 Task: Reply to email with the signature Dean Flores with the subject 'Request for a meeting agenda' from softage.1@softage.net with the message 'Please let me know if there are any delays in the project schedule.'
Action: Mouse moved to (860, 223)
Screenshot: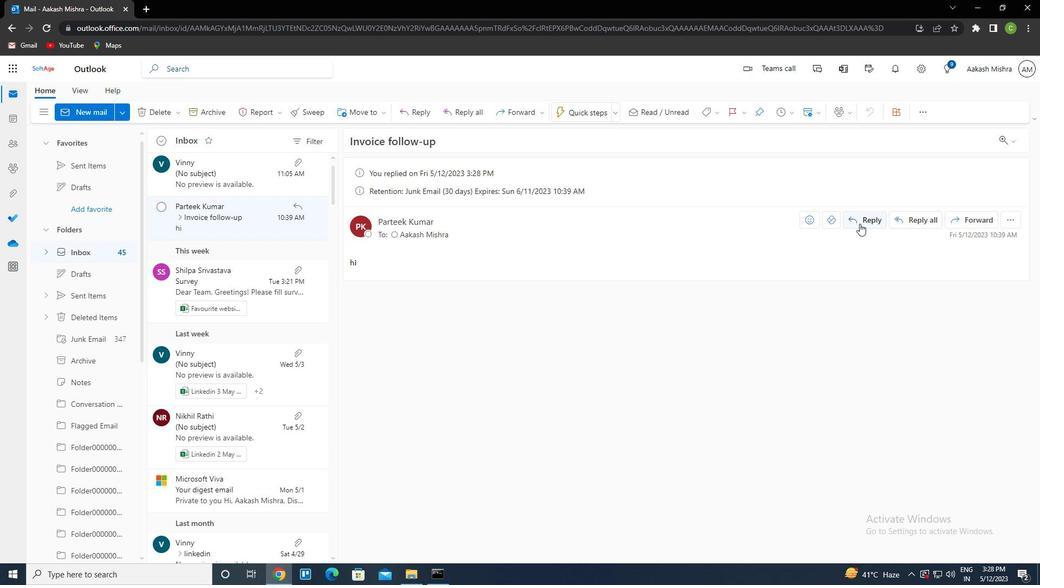 
Action: Mouse pressed left at (860, 223)
Screenshot: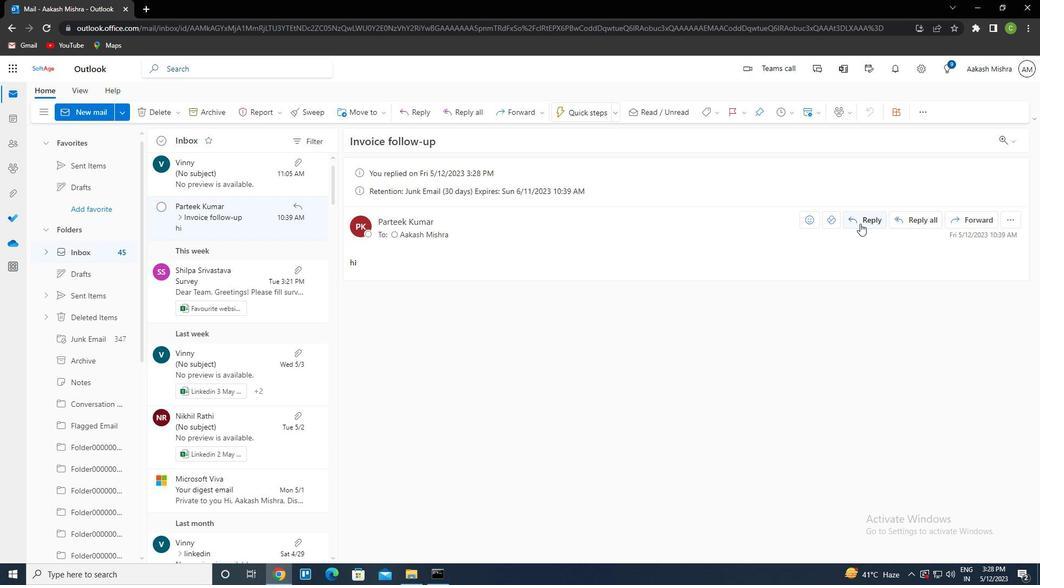 
Action: Mouse moved to (697, 113)
Screenshot: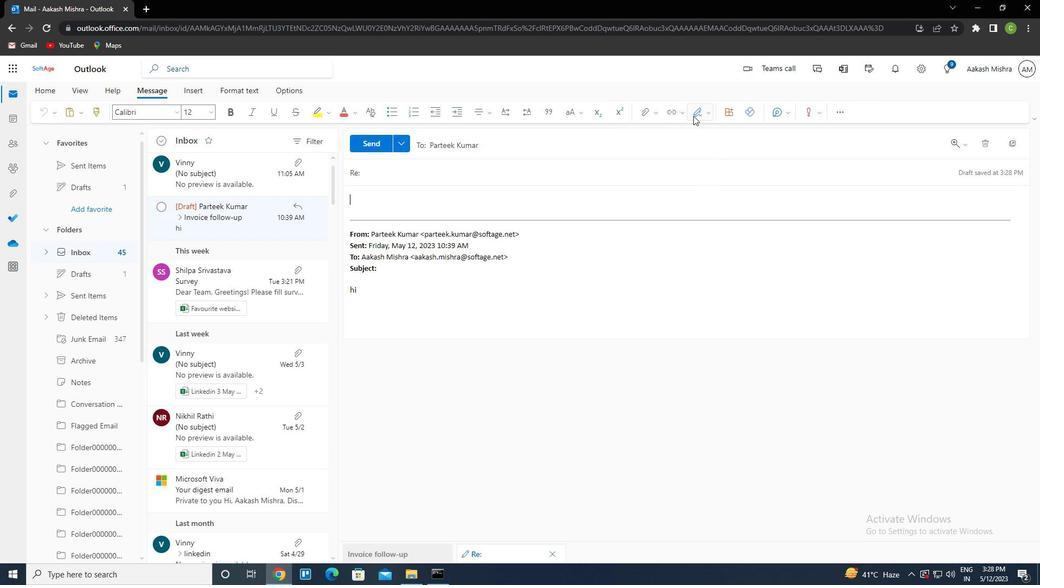 
Action: Mouse pressed left at (697, 113)
Screenshot: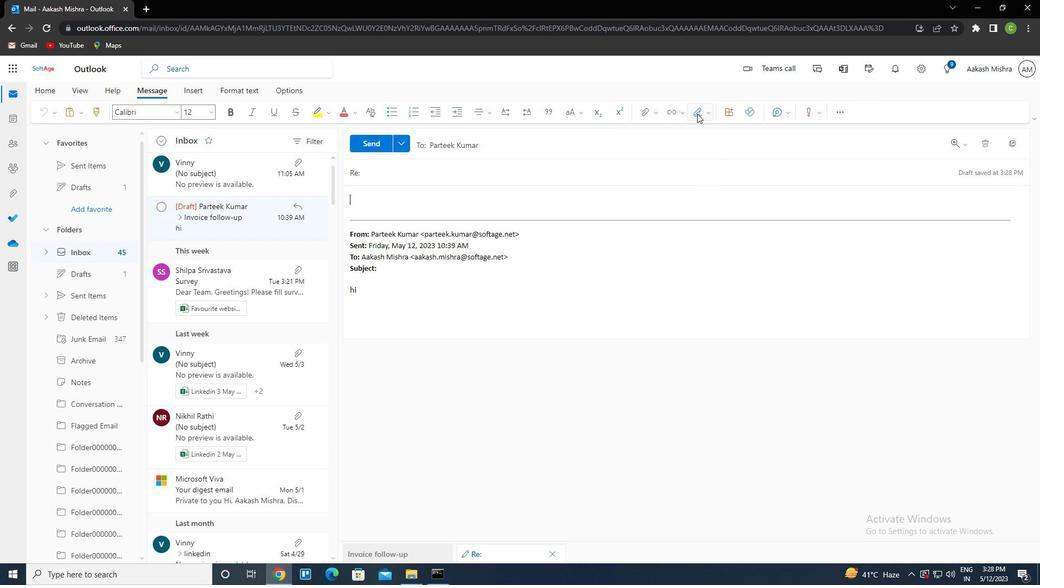 
Action: Mouse moved to (678, 152)
Screenshot: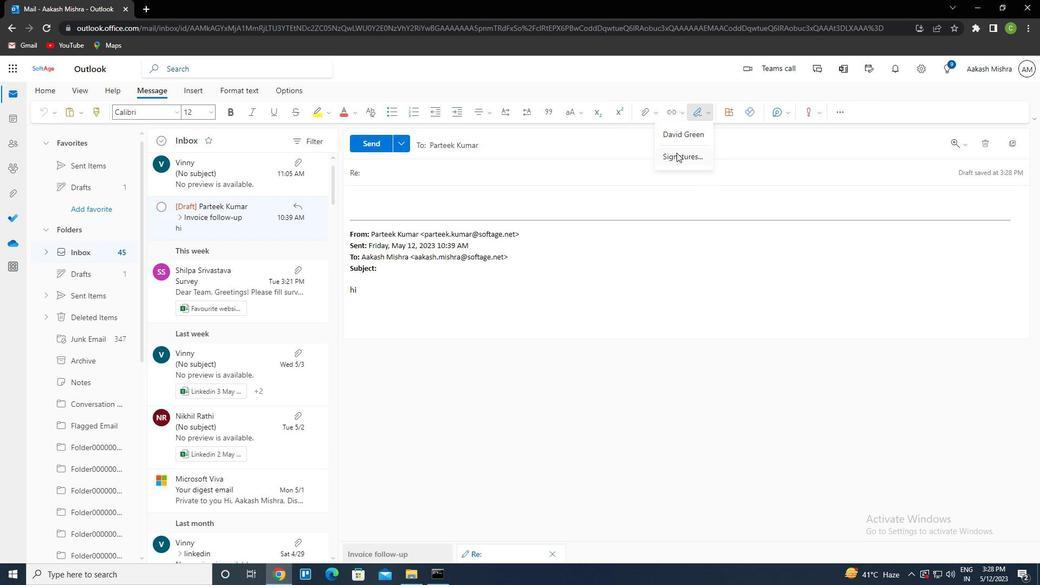 
Action: Mouse pressed left at (678, 152)
Screenshot: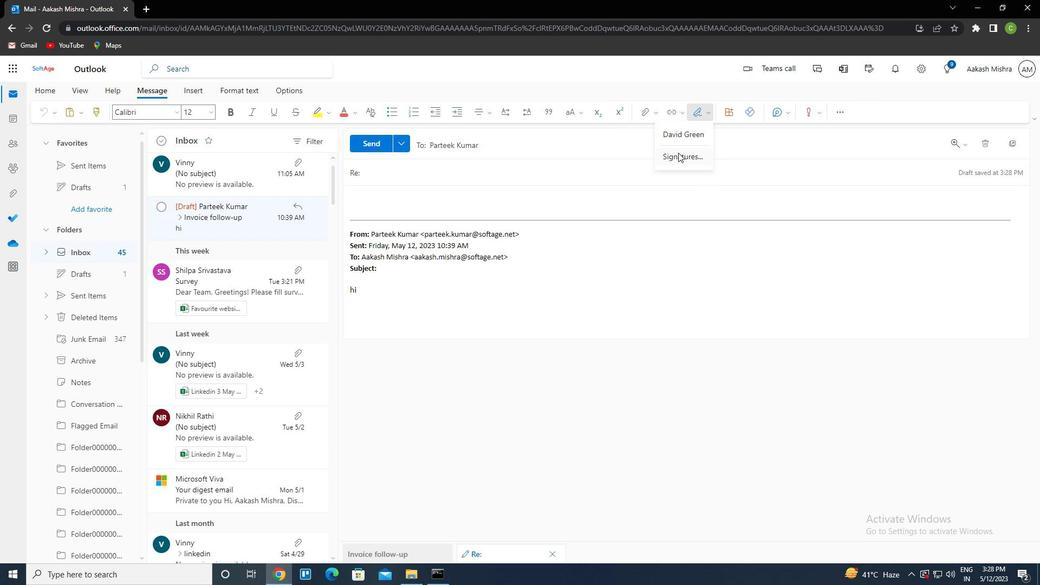 
Action: Mouse moved to (724, 196)
Screenshot: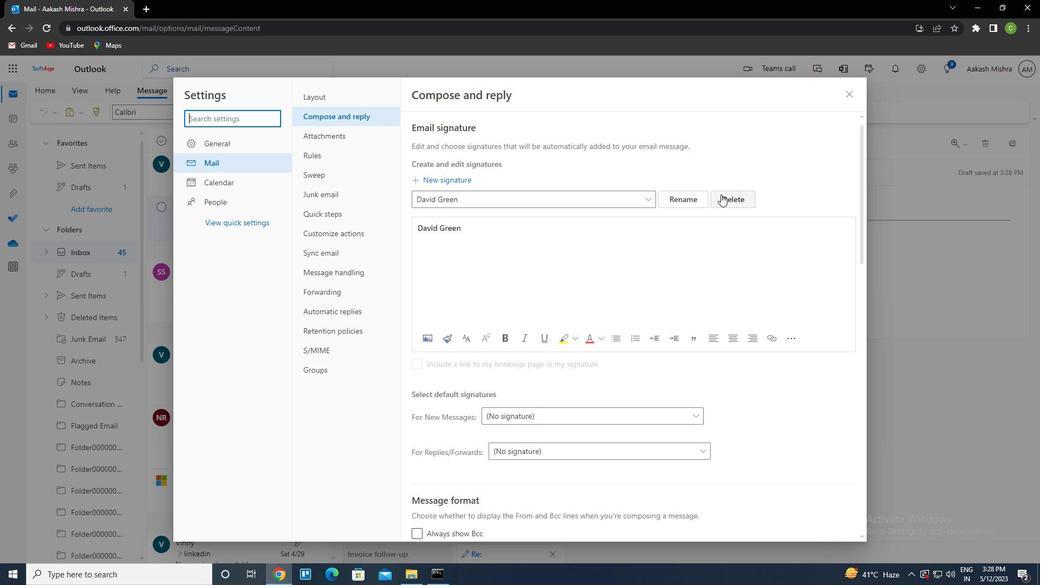 
Action: Mouse pressed left at (724, 196)
Screenshot: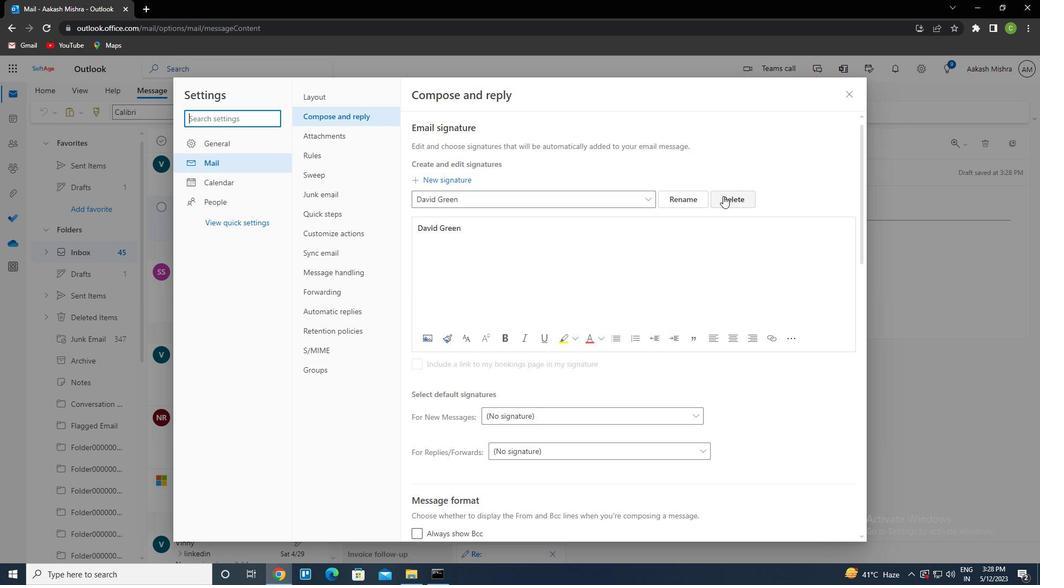
Action: Mouse moved to (508, 201)
Screenshot: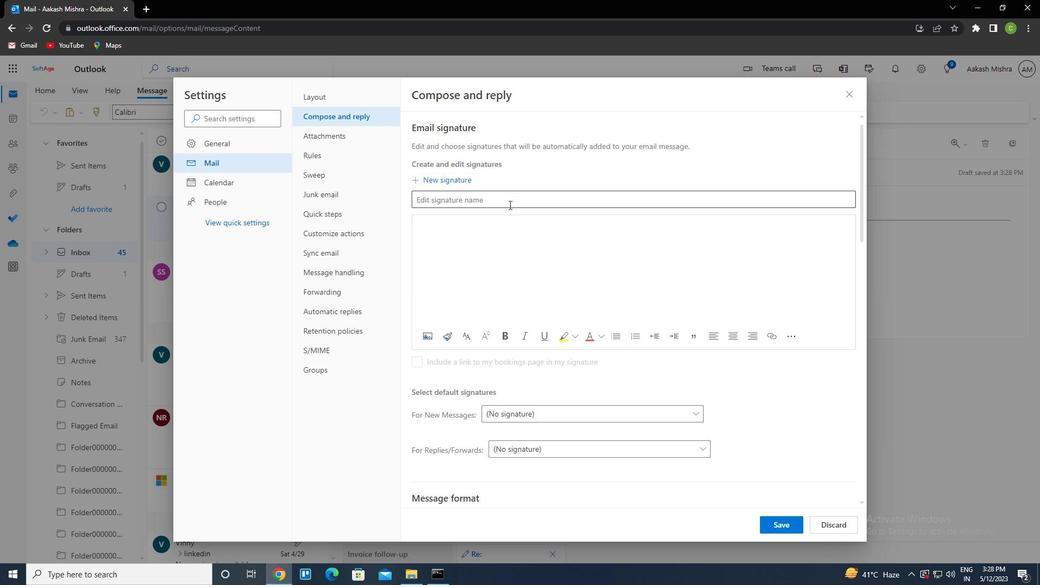 
Action: Mouse pressed left at (508, 201)
Screenshot: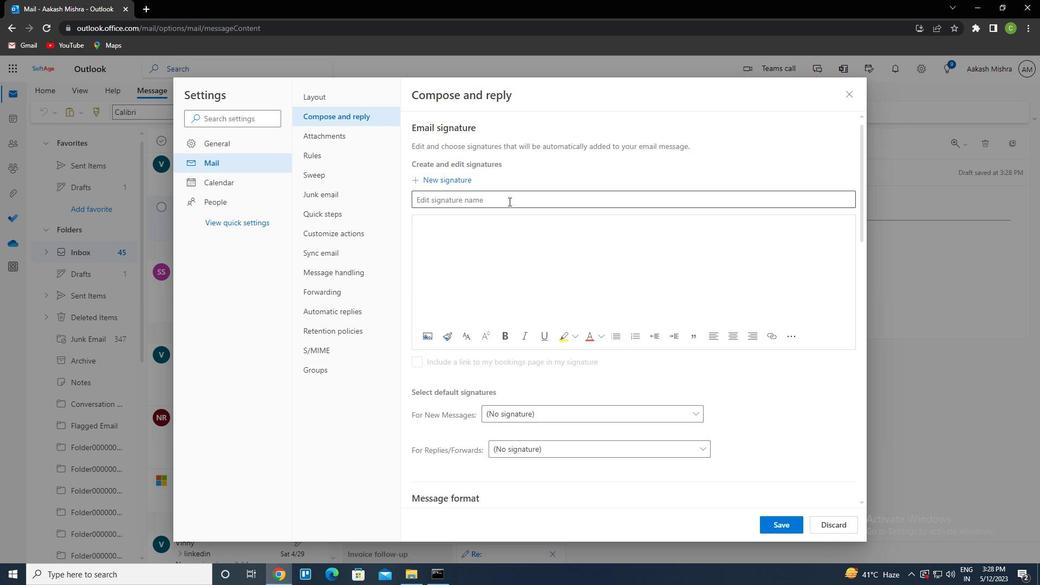 
Action: Key pressed <Key.caps_lock>d<Key.caps_lock>ean<Key.space><Key.caps_lock>f<Key.caps_lock>lores<Key.tab><Key.caps_lock>r<Key.caps_lock>equest<Key.space>for<Key.space>a<Key.space>meeting<Key.space>agenda<Key.shift><Key.backspace><Key.backspace><Key.backspace><Key.backspace><Key.backspace><Key.backspace><Key.backspace><Key.backspace><Key.backspace><Key.backspace><Key.backspace><Key.backspace><Key.backspace><Key.backspace><Key.backspace><Key.backspace><Key.backspace><Key.backspace><Key.backspace><Key.backspace><Key.backspace><Key.backspace><Key.backspace><Key.backspace><Key.backspace><Key.backspace><Key.backspace><Key.backspace><Key.backspace><Key.backspace><Key.backspace><Key.backspace><Key.backspace><Key.backspace><Key.backspace><Key.backspace><Key.backspace><Key.backspace><Key.caps_lock>ctrl+D<Key.caps_lock>EAN<Key.space><Key.caps_lock>F<Key.caps_lock>LOS<Key.backspace>RES
Screenshot: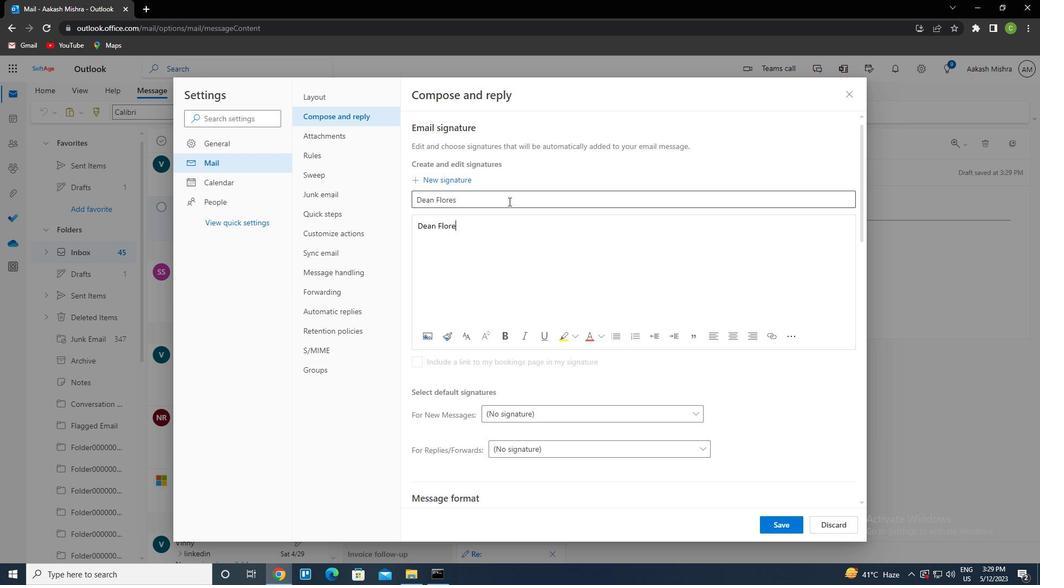 
Action: Mouse scrolled (508, 201) with delta (0, 0)
Screenshot: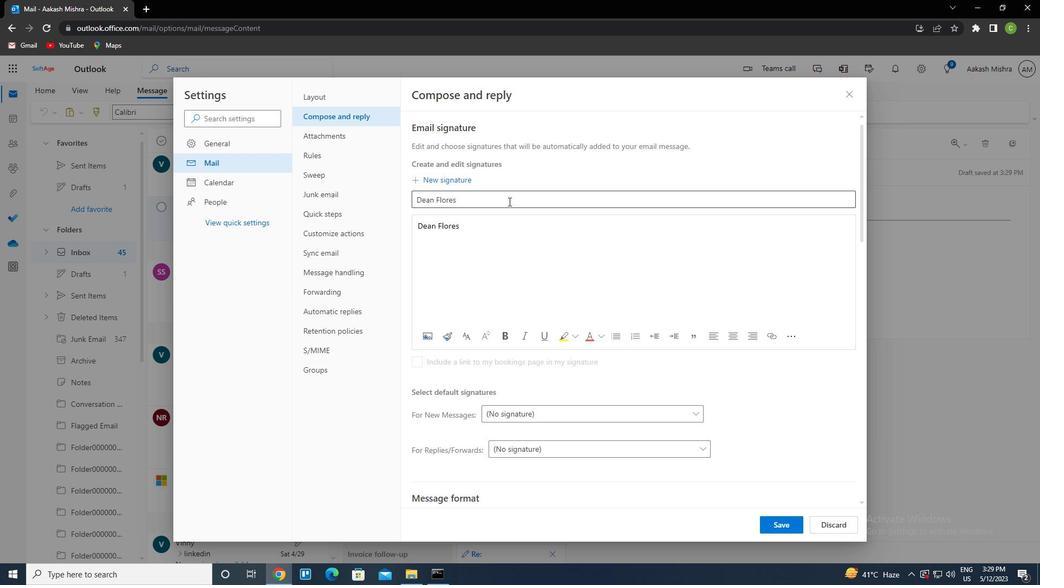 
Action: Mouse moved to (776, 517)
Screenshot: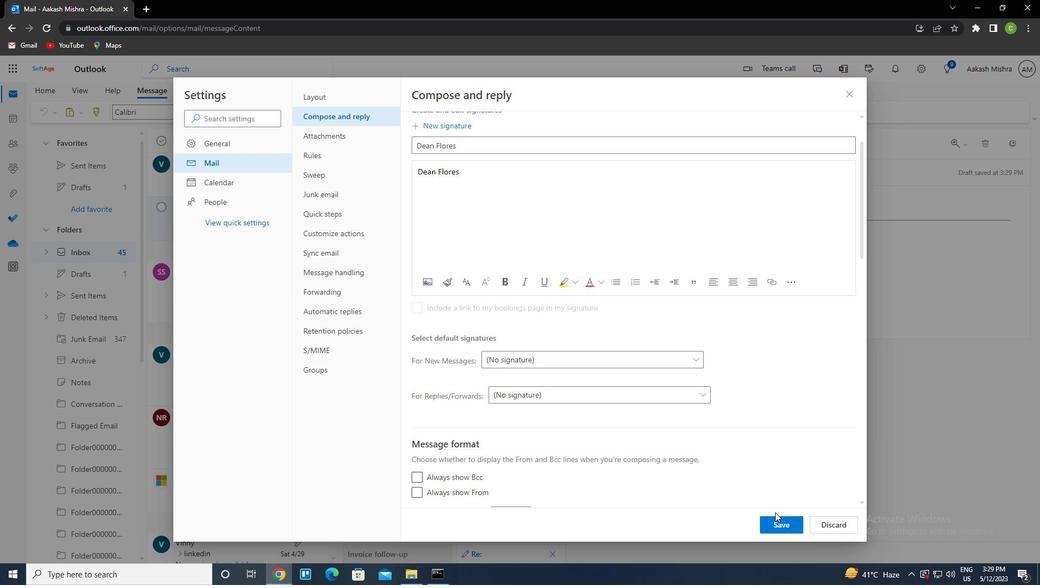
Action: Mouse pressed left at (776, 517)
Screenshot: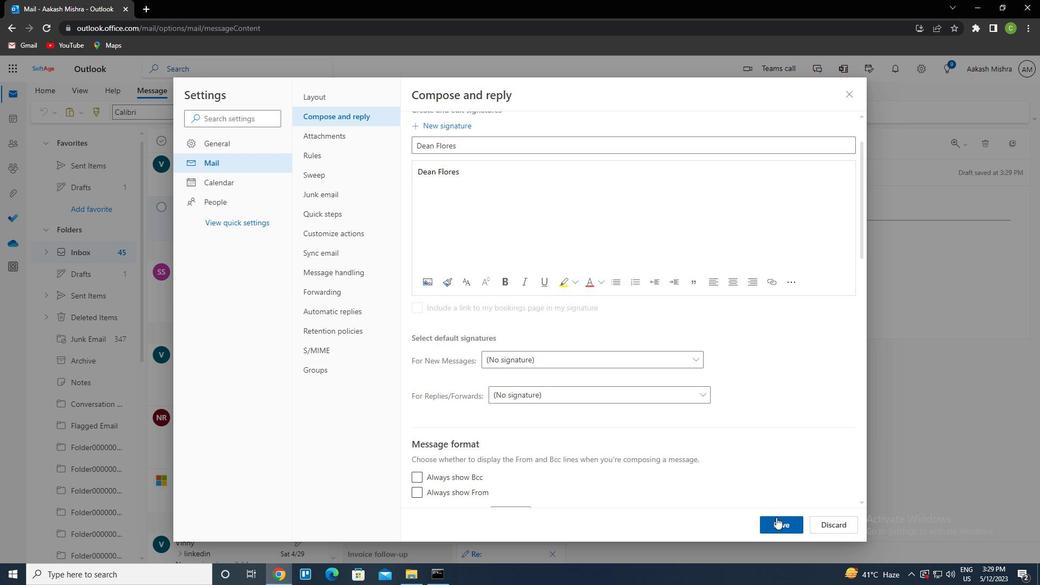 
Action: Mouse moved to (808, 172)
Screenshot: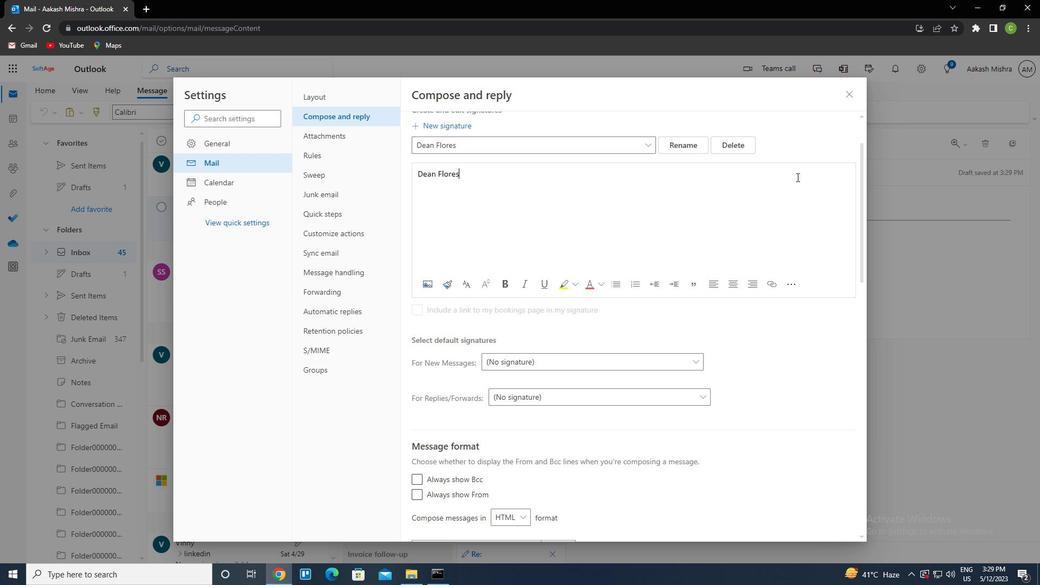 
Action: Mouse scrolled (808, 172) with delta (0, 0)
Screenshot: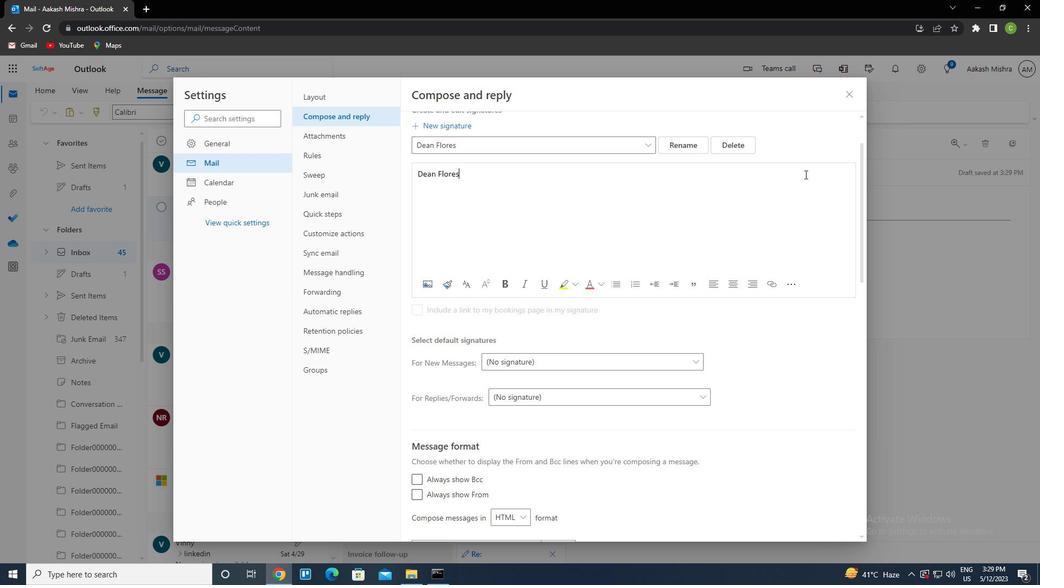 
Action: Mouse scrolled (808, 172) with delta (0, 0)
Screenshot: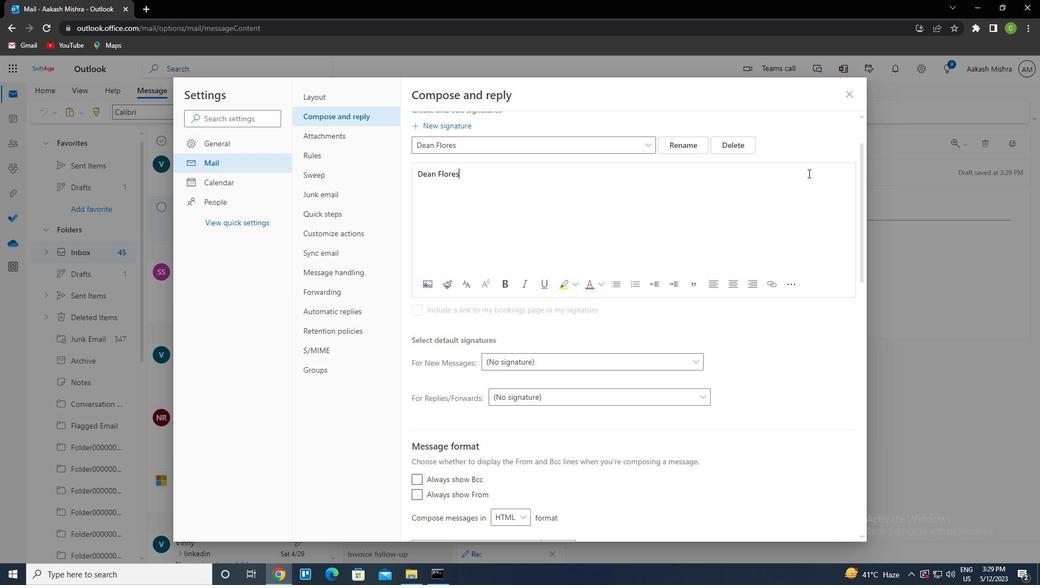 
Action: Mouse scrolled (808, 172) with delta (0, 0)
Screenshot: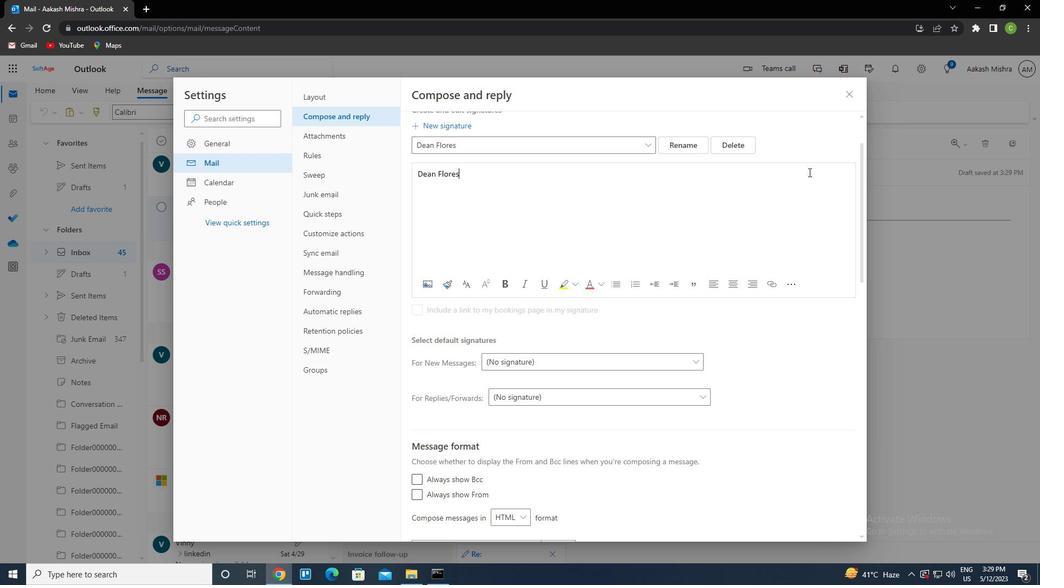 
Action: Mouse moved to (855, 93)
Screenshot: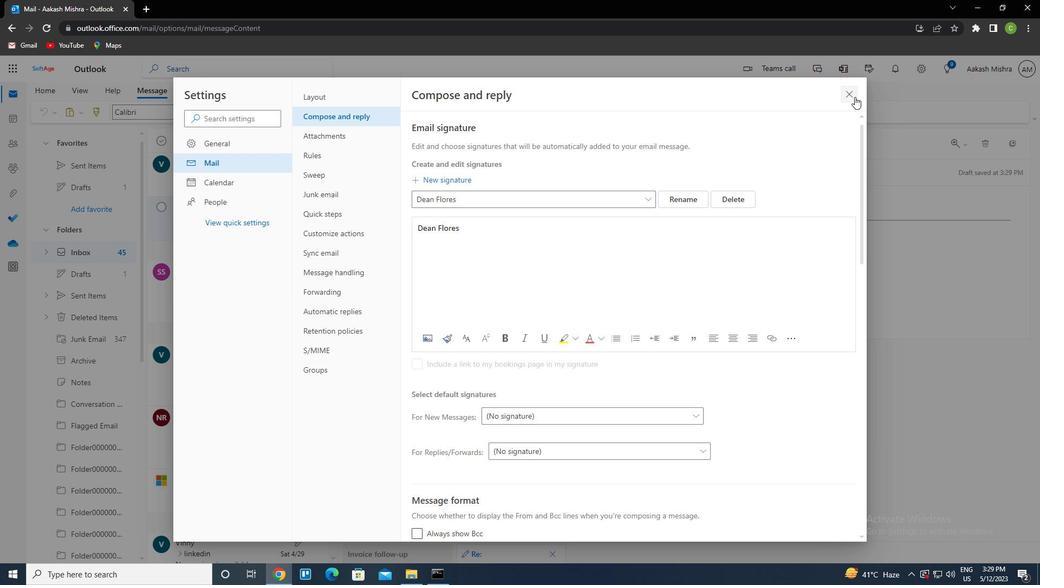 
Action: Mouse pressed left at (855, 93)
Screenshot: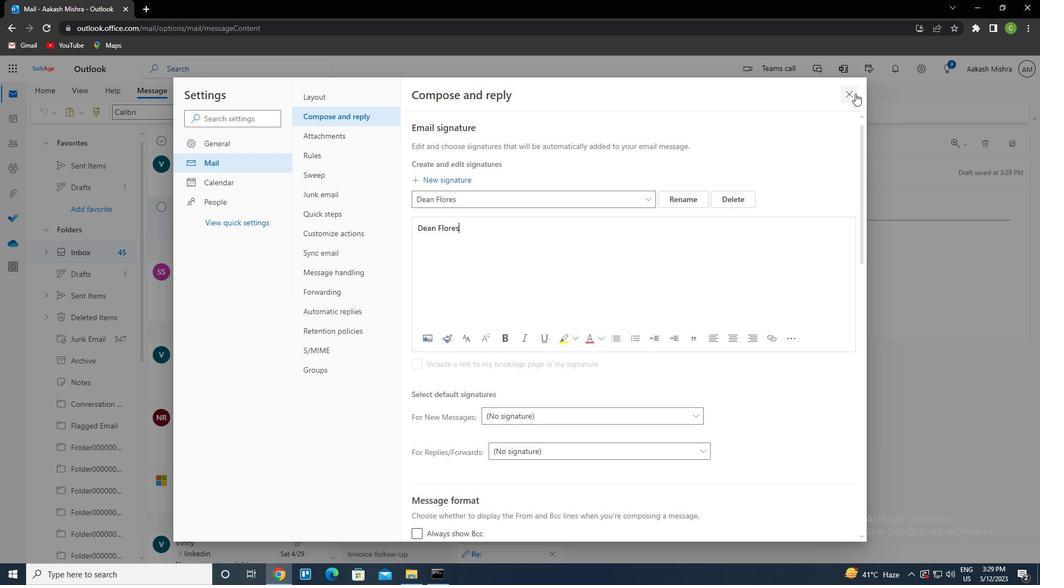 
Action: Mouse moved to (693, 112)
Screenshot: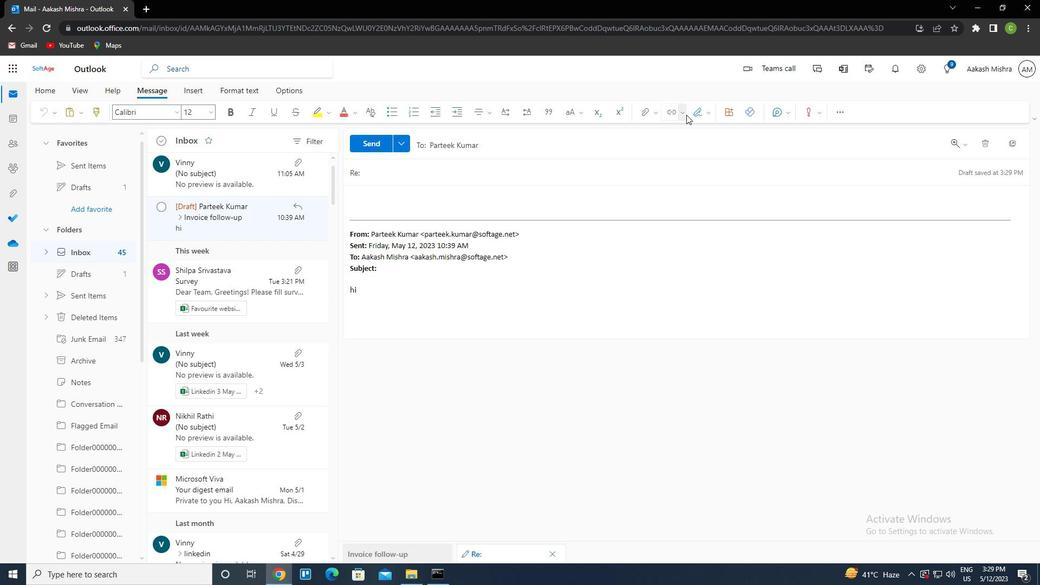 
Action: Mouse pressed left at (693, 112)
Screenshot: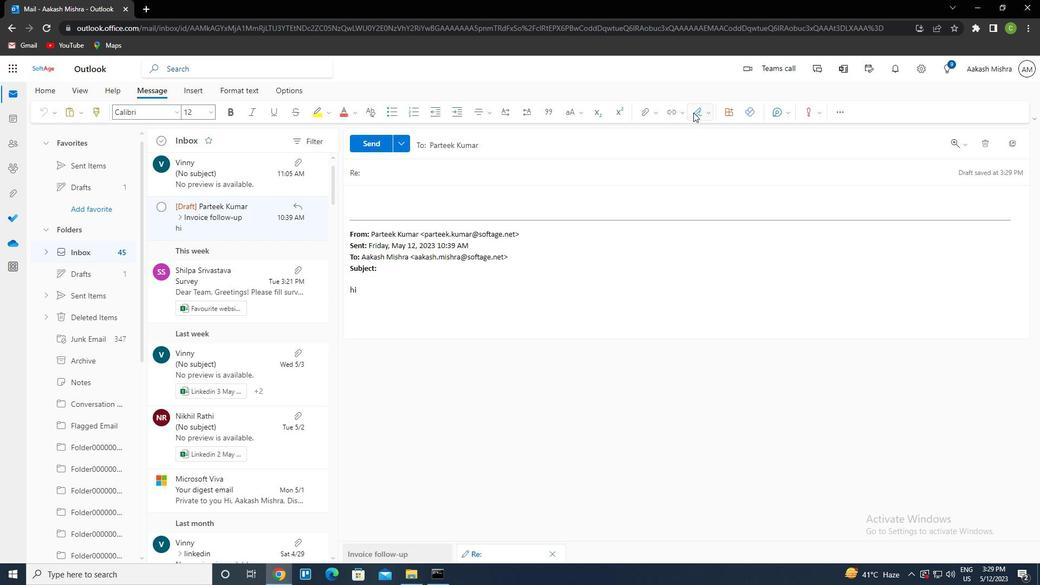 
Action: Mouse moved to (681, 136)
Screenshot: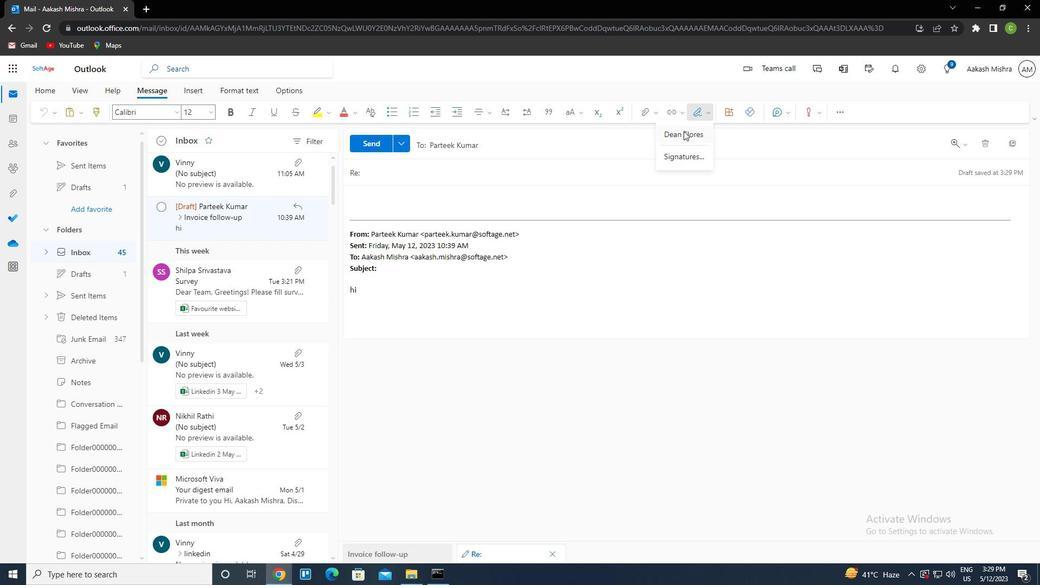 
Action: Mouse pressed left at (681, 136)
Screenshot: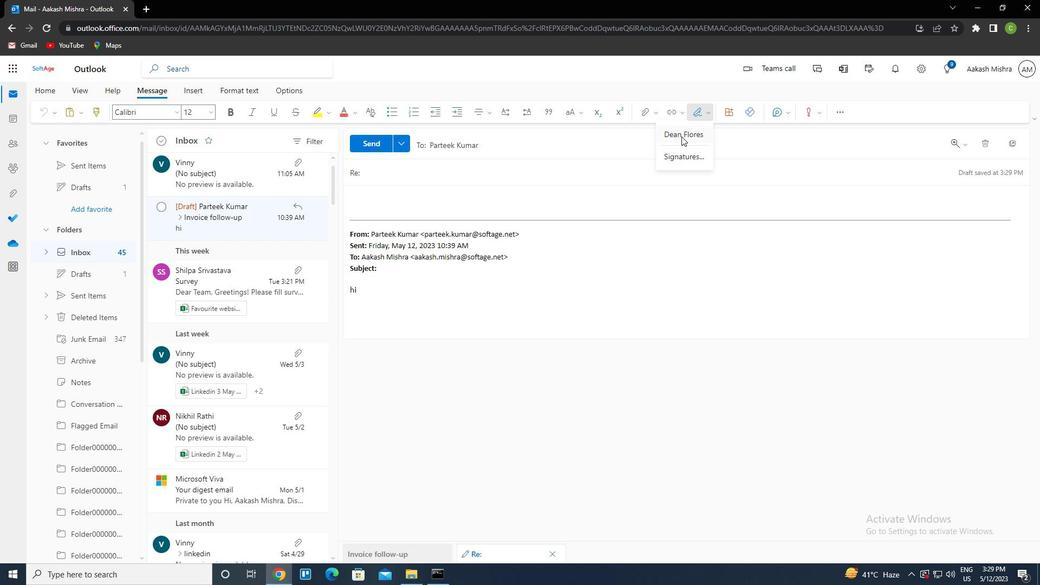 
Action: Mouse moved to (402, 177)
Screenshot: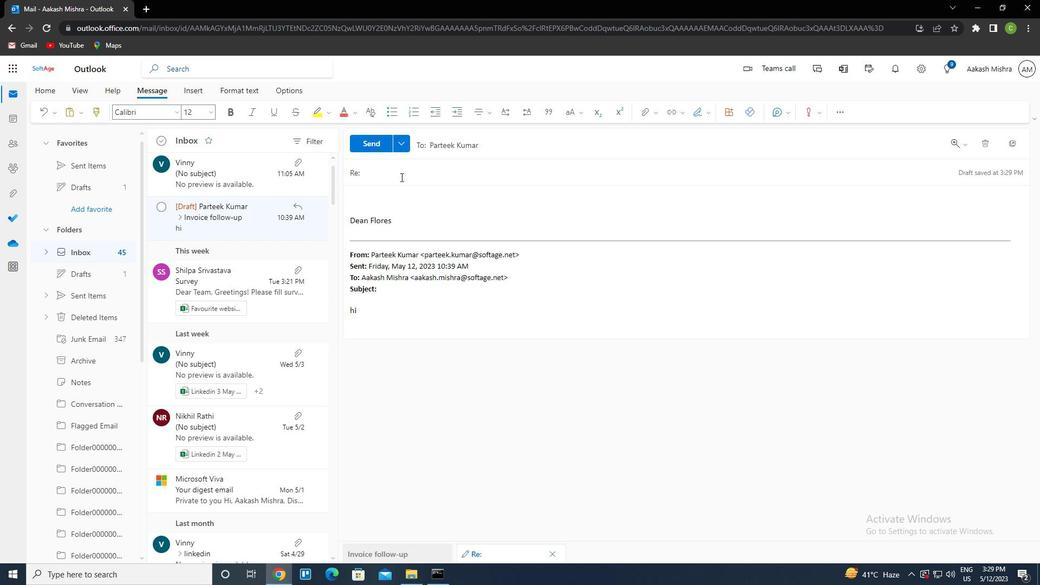 
Action: Mouse pressed left at (402, 177)
Screenshot: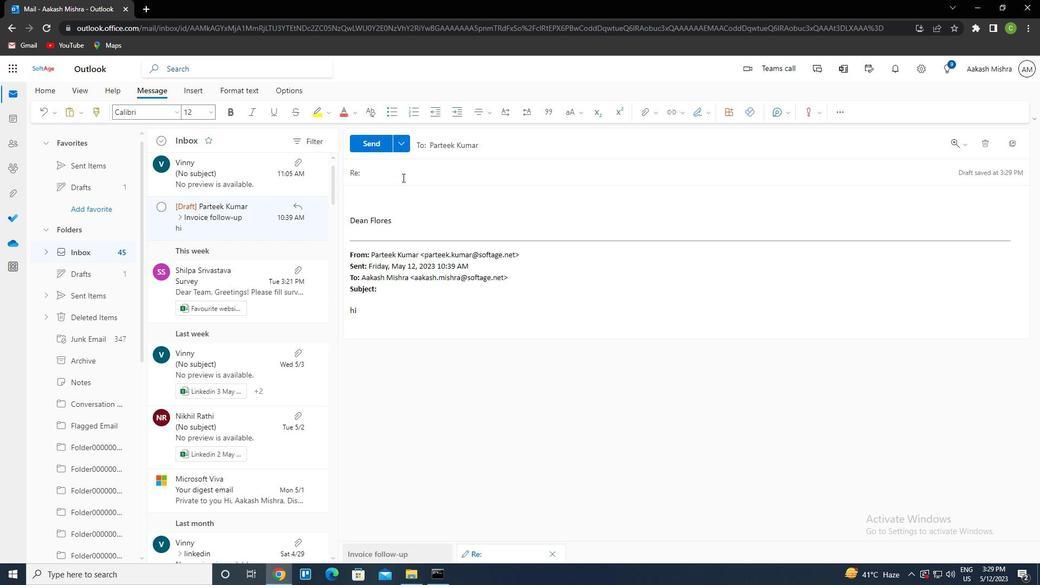 
Action: Key pressed <Key.caps_lock>R<Key.caps_lock>EQUEST<Key.space>FOR<Key.space>A<Key.space>MEETING<Key.space>AGENDA<Key.tab><Key.caps_lock>P<Key.caps_lock>LEASE<Key.space>LET<Key.space>ME<Key.space>KNOW<Key.space>IF<Key.space>THERE<Key.space>ARE<Key.space>ANY<Key.space>DELAYS<Key.space>IN<Key.space>THE<Key.space>PROJECT'S<Key.space>C<Key.backspace>SCHEDULE
Screenshot: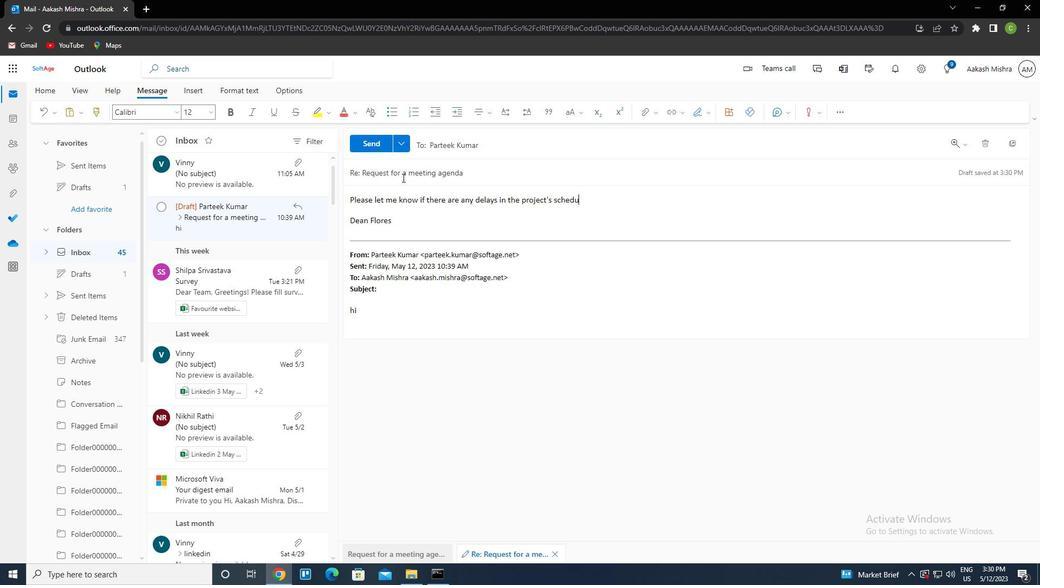 
Action: Mouse moved to (376, 145)
Screenshot: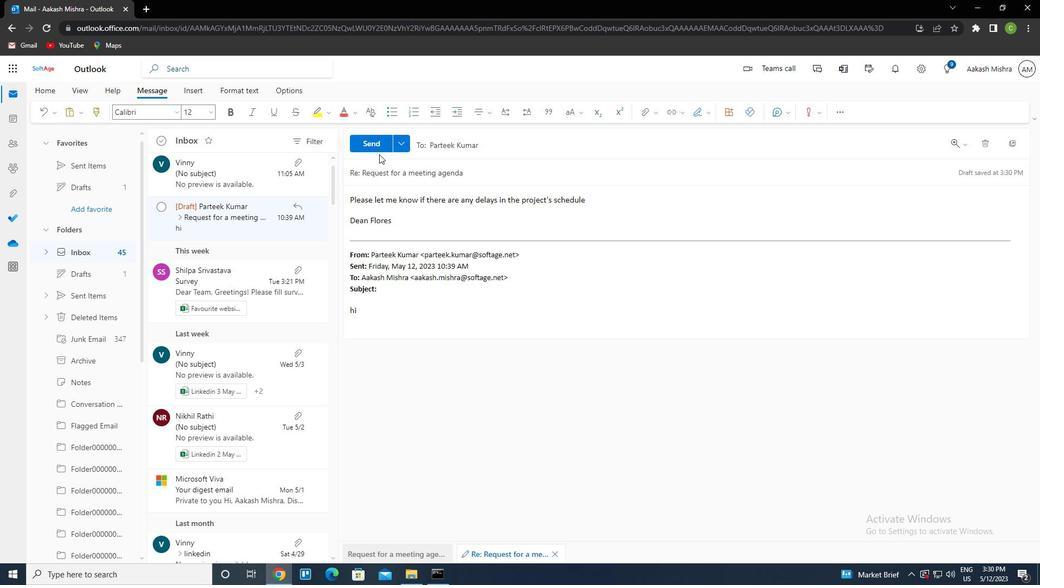 
Action: Mouse pressed left at (376, 145)
Screenshot: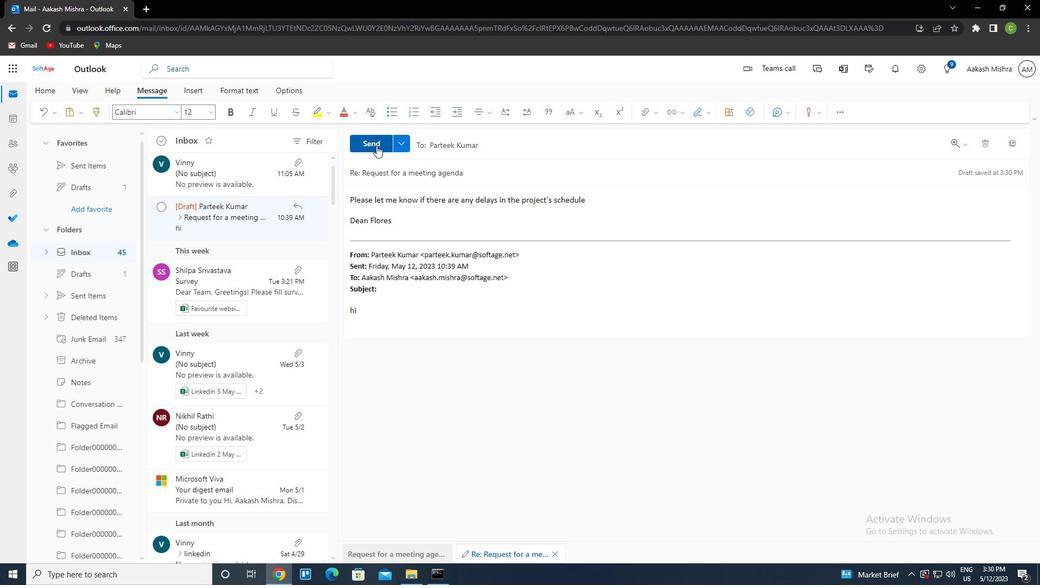
Action: Mouse moved to (429, 441)
Screenshot: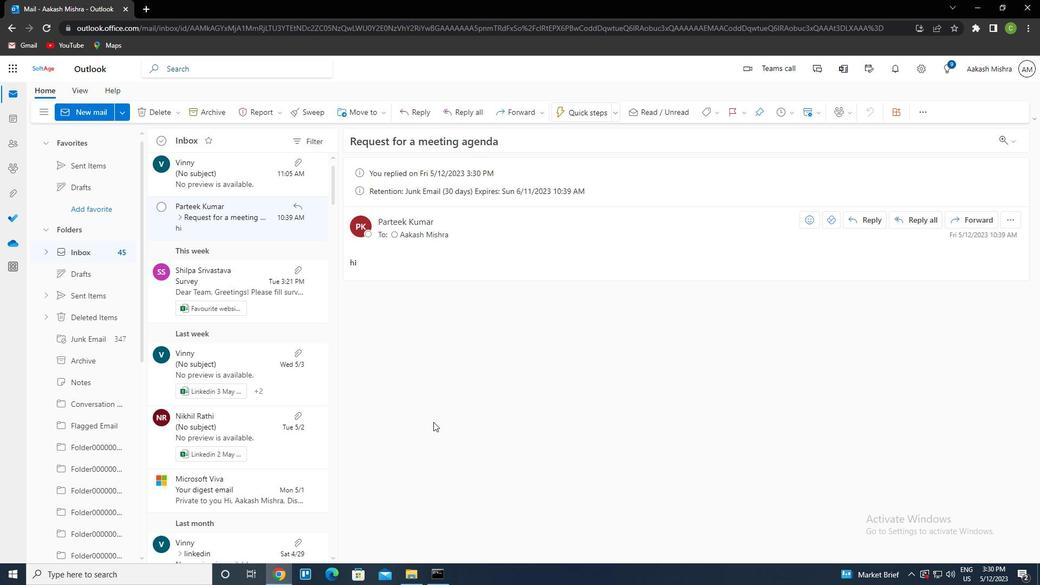 
